 Task: Create Card Card0000000128 in Board Board0000000032 in Workspace WS0000000011 in Trello. Create Card Card0000000129 in Board Board0000000033 in Workspace WS0000000011 in Trello. Create Card Card0000000130 in Board Board0000000033 in Workspace WS0000000011 in Trello. Create Card Card0000000131 in Board Board0000000033 in Workspace WS0000000011 in Trello. Create Card Card0000000132 in Board Board0000000033 in Workspace WS0000000011 in Trello
Action: Mouse moved to (456, 18)
Screenshot: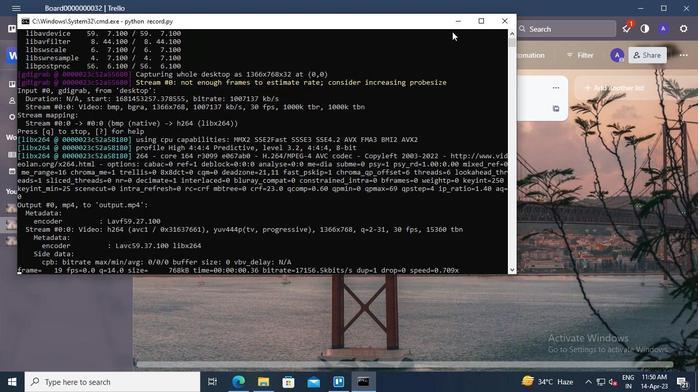 
Action: Mouse pressed left at (456, 18)
Screenshot: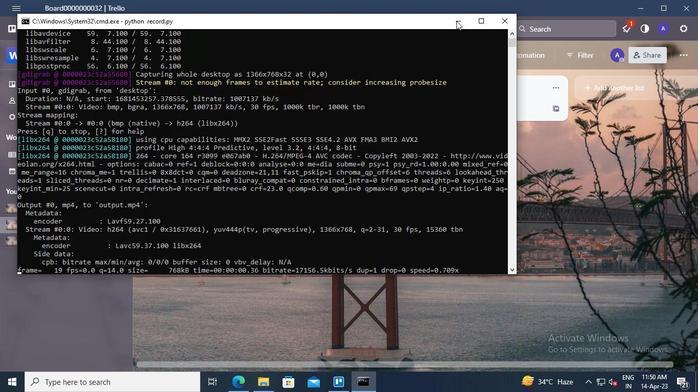 
Action: Mouse moved to (179, 178)
Screenshot: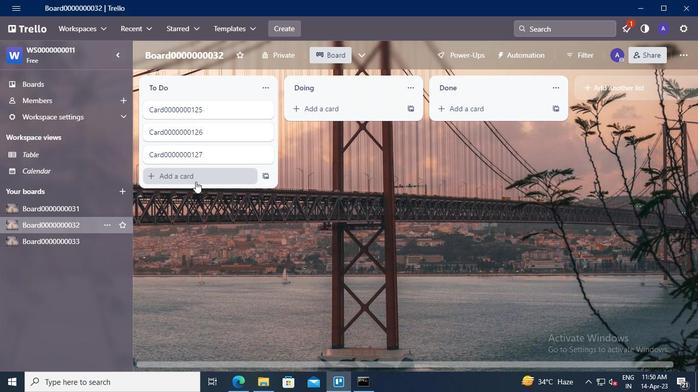 
Action: Mouse pressed left at (179, 178)
Screenshot: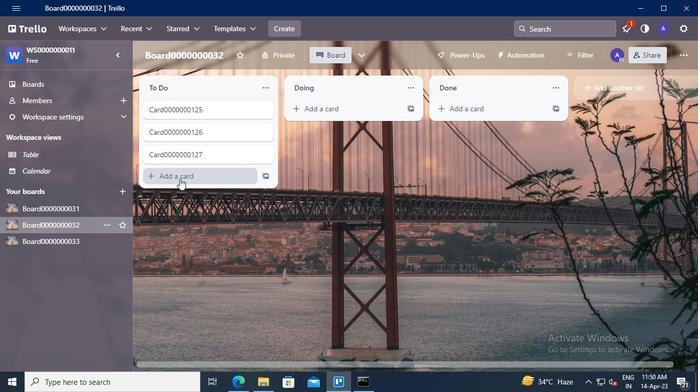 
Action: Mouse moved to (167, 183)
Screenshot: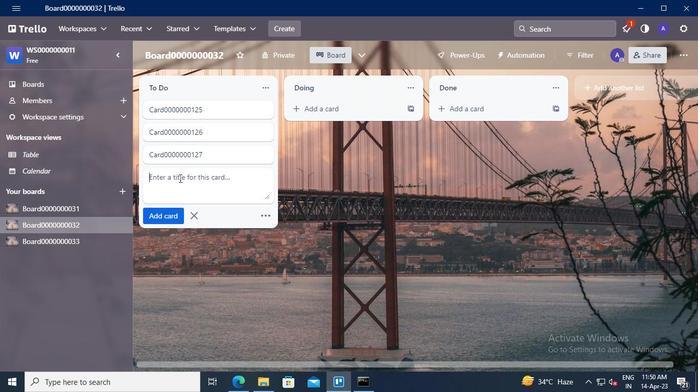
Action: Mouse pressed left at (167, 183)
Screenshot: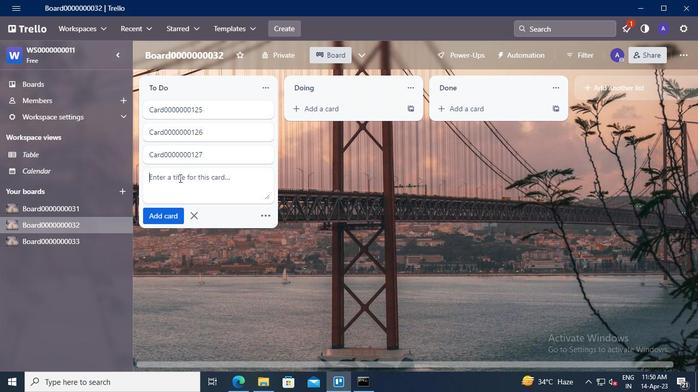 
Action: Keyboard Key.shift
Screenshot: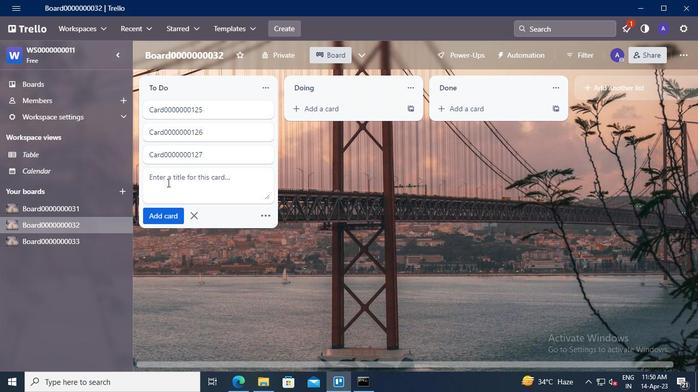 
Action: Keyboard C
Screenshot: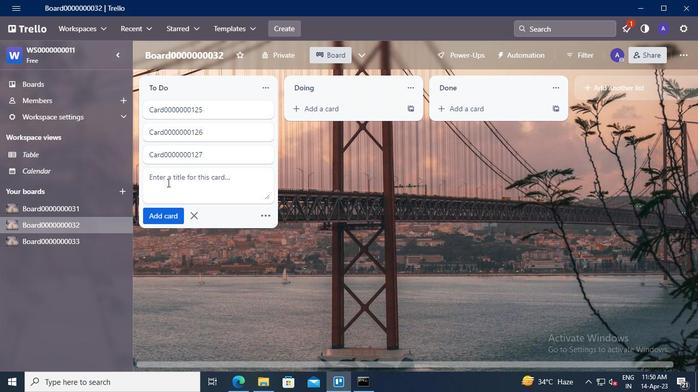 
Action: Keyboard a
Screenshot: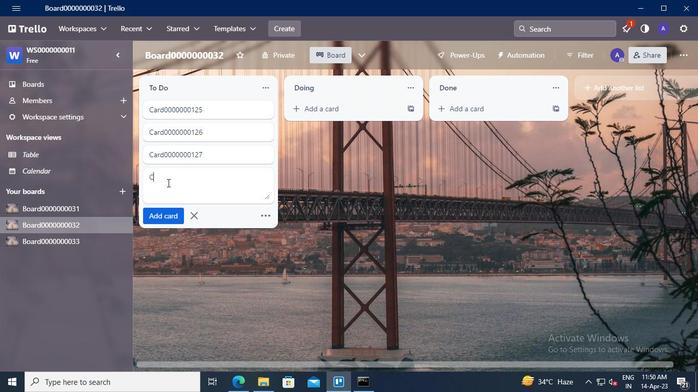 
Action: Keyboard r
Screenshot: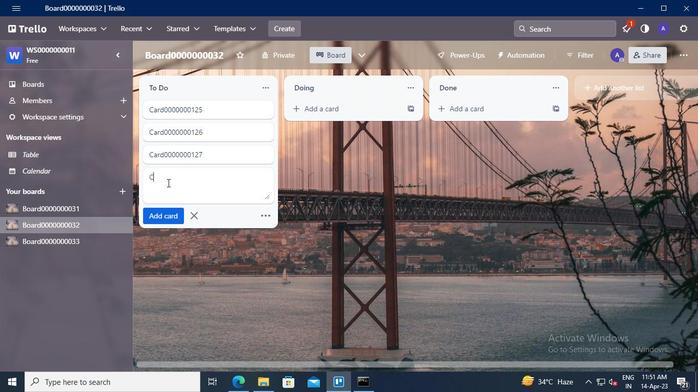 
Action: Keyboard d
Screenshot: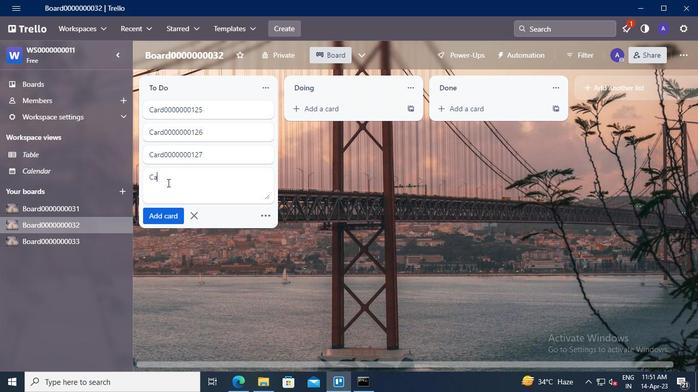 
Action: Keyboard <96>
Screenshot: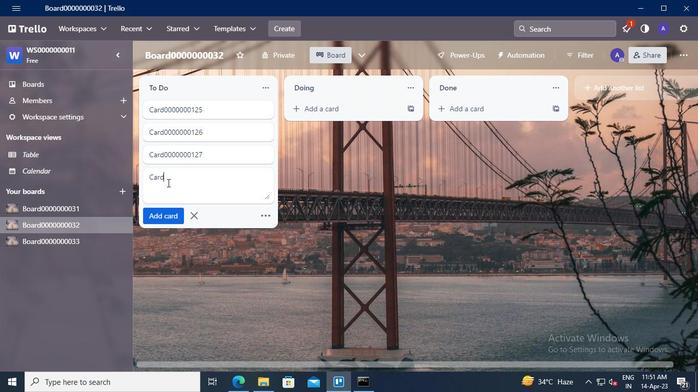 
Action: Keyboard <96>
Screenshot: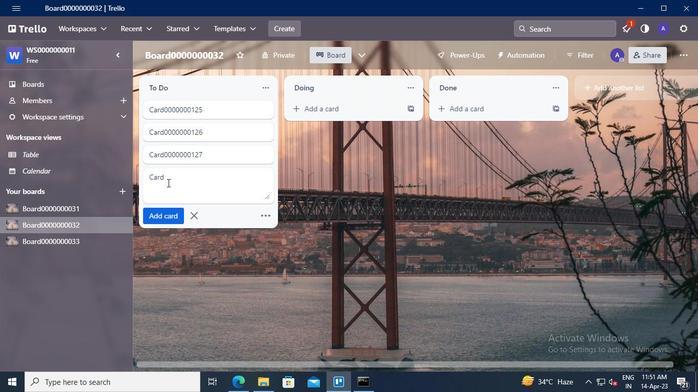 
Action: Keyboard <96>
Screenshot: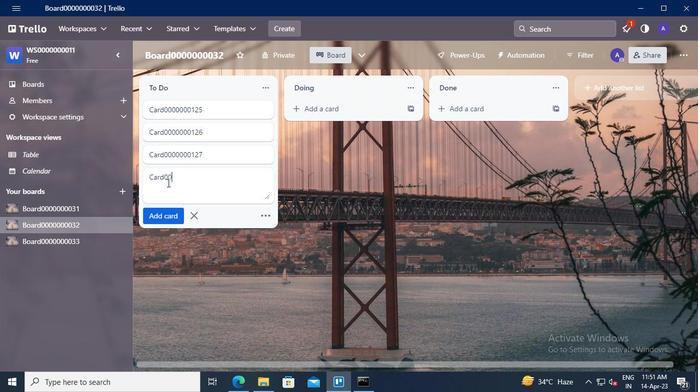 
Action: Keyboard <96>
Screenshot: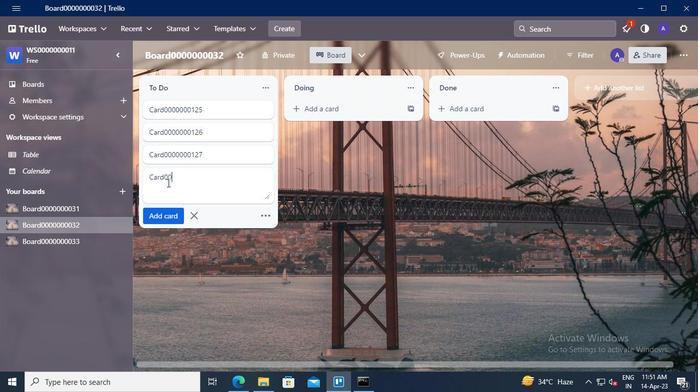 
Action: Keyboard <96>
Screenshot: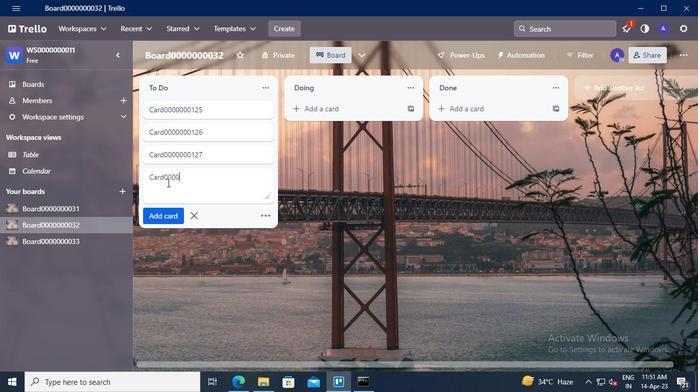 
Action: Keyboard <96>
Screenshot: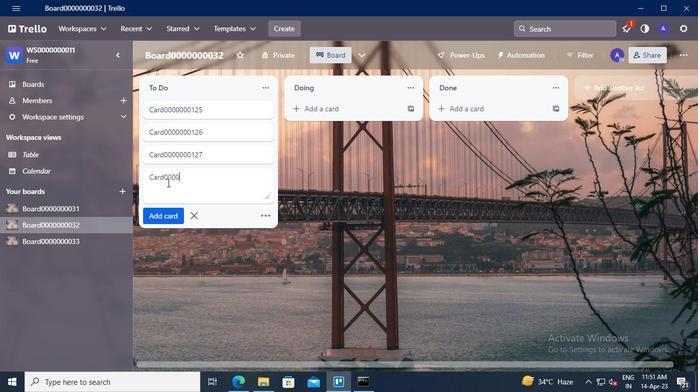 
Action: Keyboard <96>
Screenshot: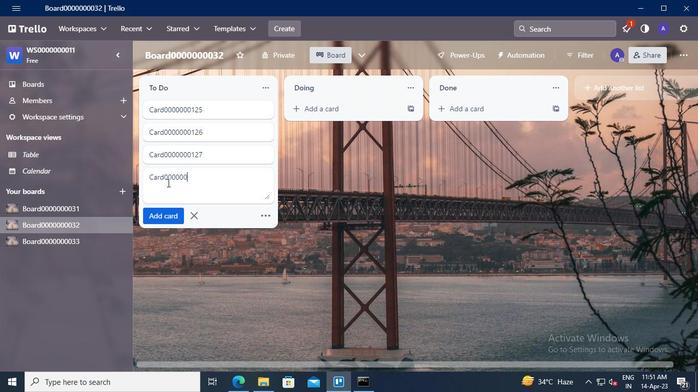 
Action: Keyboard <97>
Screenshot: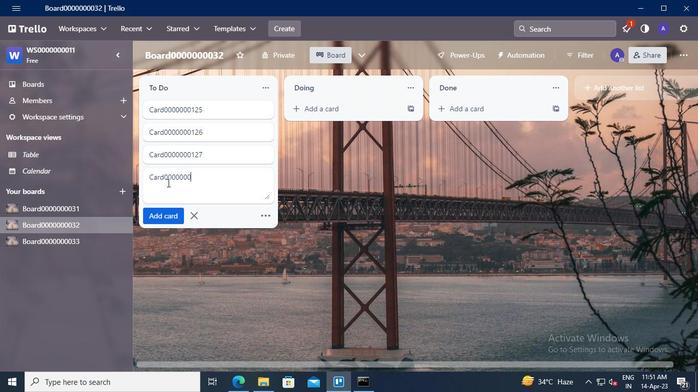 
Action: Keyboard <98>
Screenshot: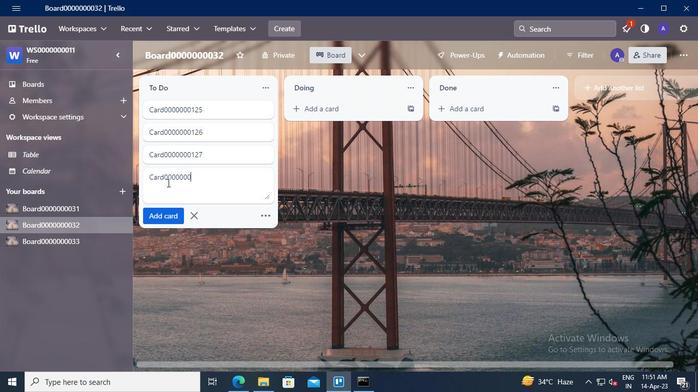 
Action: Keyboard <104>
Screenshot: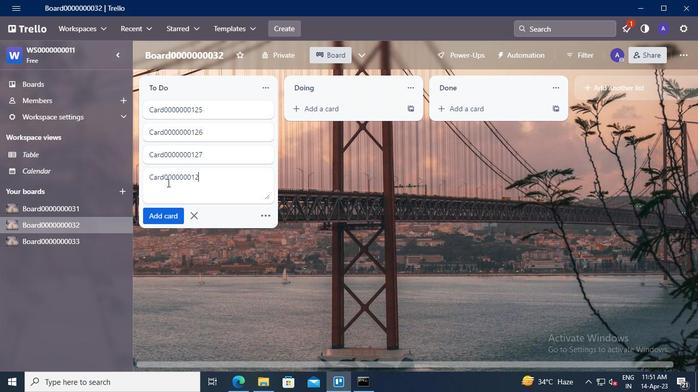 
Action: Mouse moved to (161, 217)
Screenshot: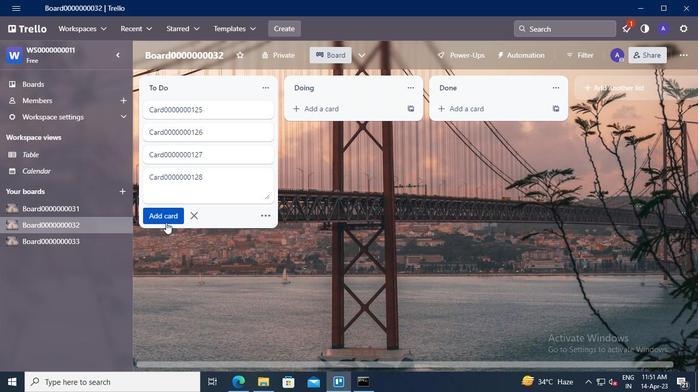 
Action: Mouse pressed left at (161, 217)
Screenshot: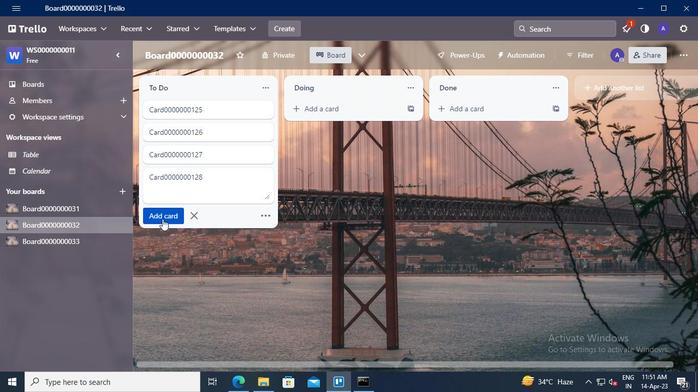 
Action: Mouse moved to (60, 243)
Screenshot: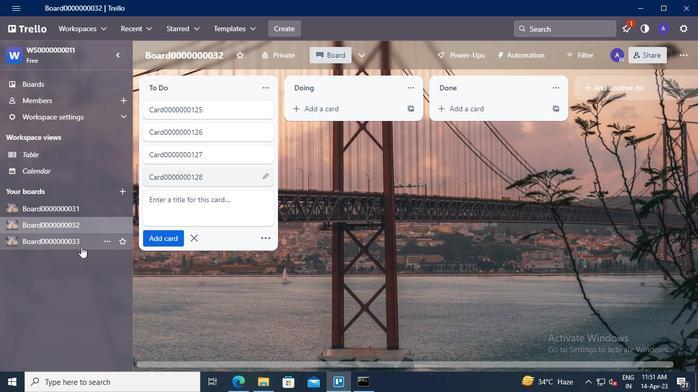 
Action: Mouse pressed left at (60, 243)
Screenshot: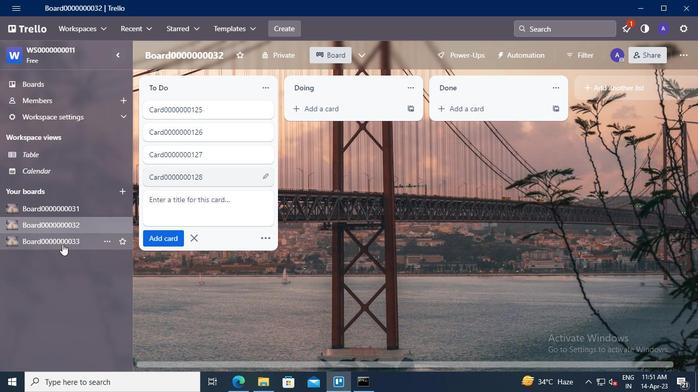 
Action: Mouse moved to (175, 133)
Screenshot: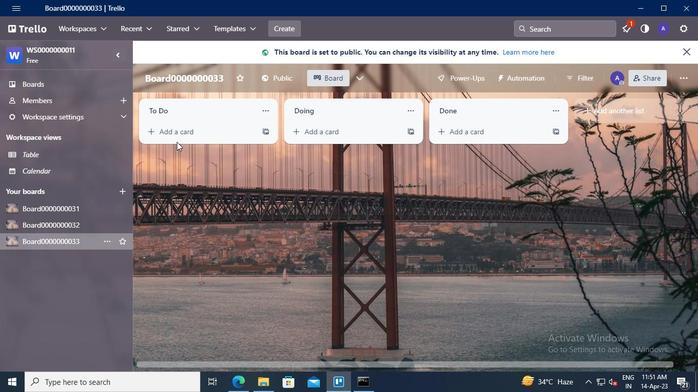 
Action: Mouse pressed left at (175, 133)
Screenshot: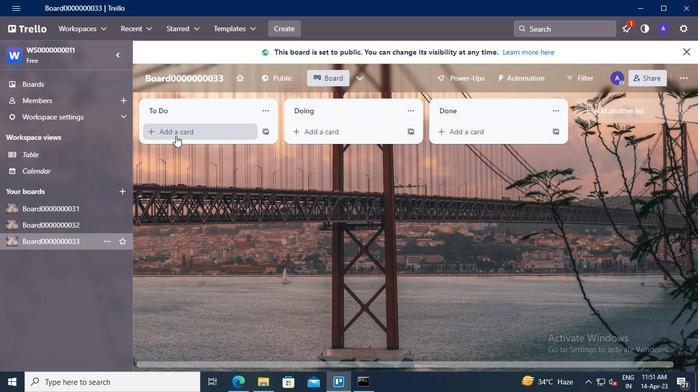 
Action: Keyboard Key.shift
Screenshot: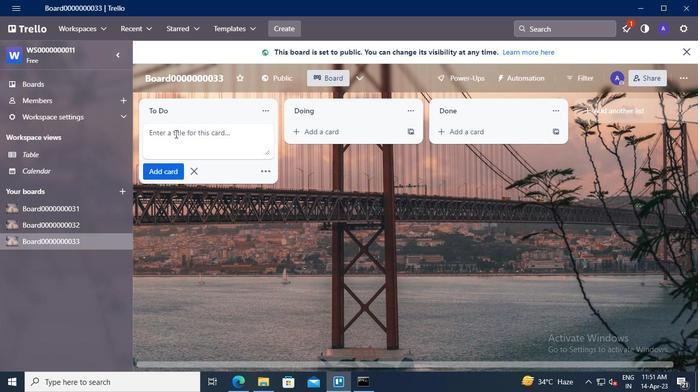 
Action: Keyboard C
Screenshot: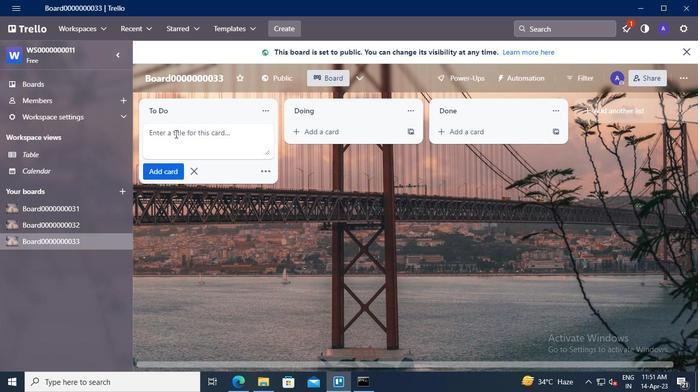 
Action: Keyboard a
Screenshot: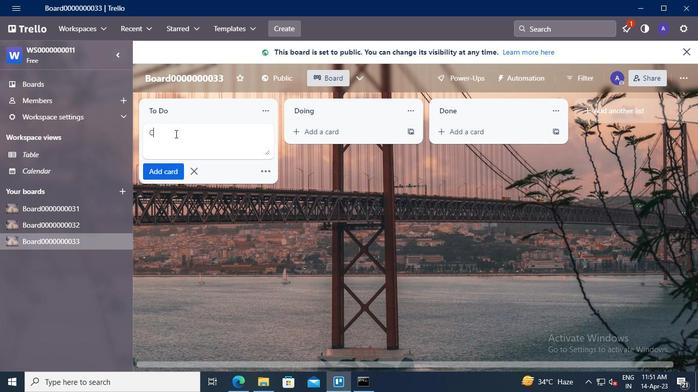 
Action: Keyboard r
Screenshot: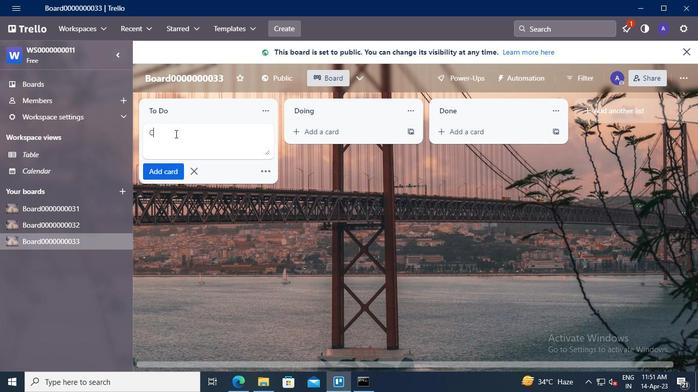 
Action: Keyboard d
Screenshot: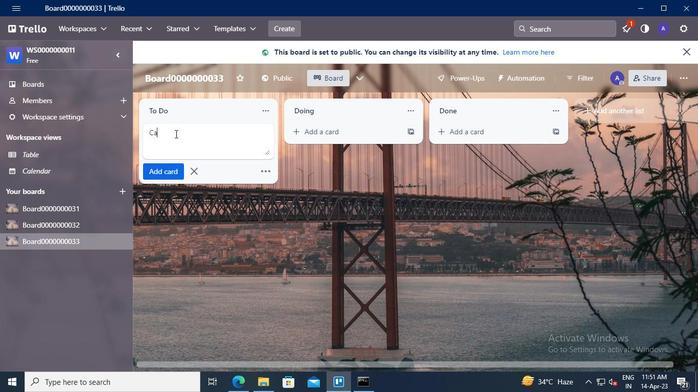 
Action: Keyboard <96>
Screenshot: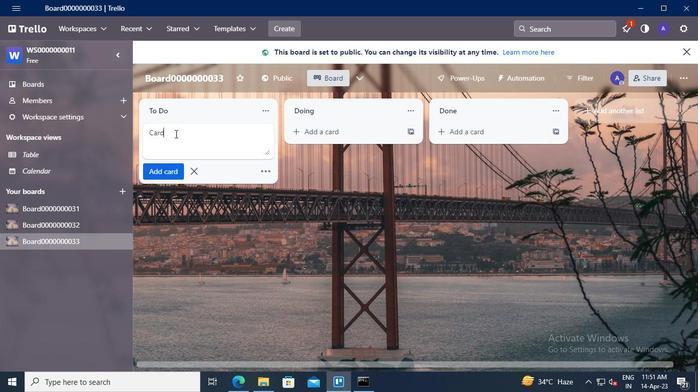 
Action: Keyboard <96>
Screenshot: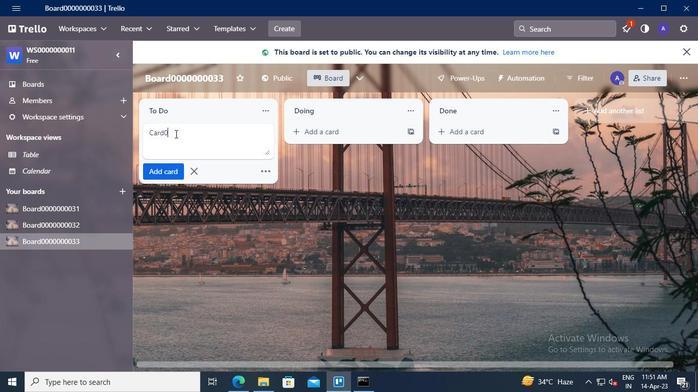 
Action: Keyboard <96>
Screenshot: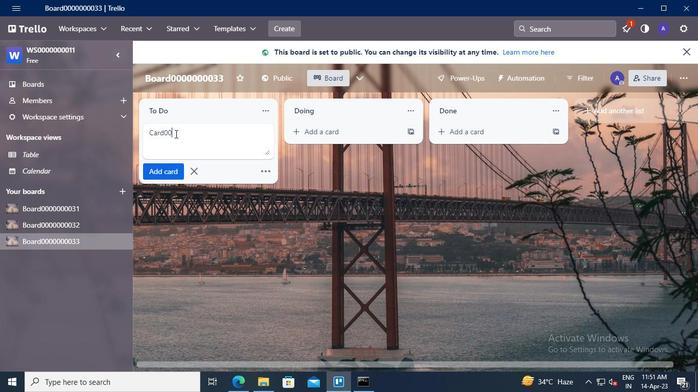 
Action: Keyboard <96>
Screenshot: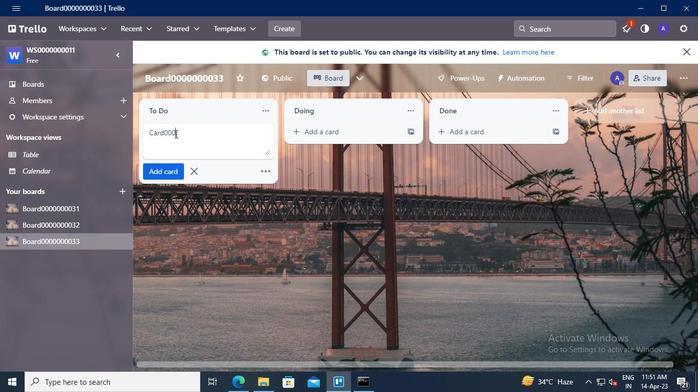 
Action: Keyboard <96>
Screenshot: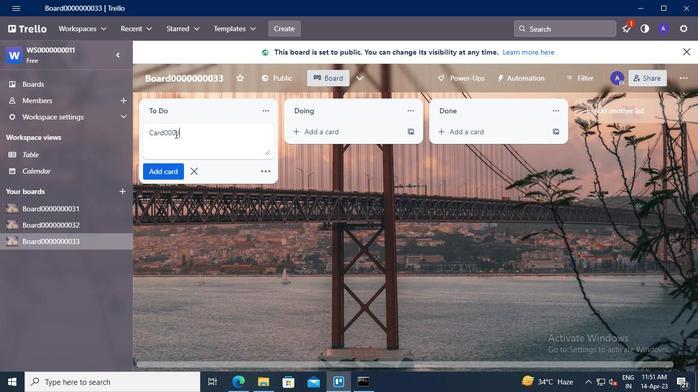 
Action: Keyboard <96>
Screenshot: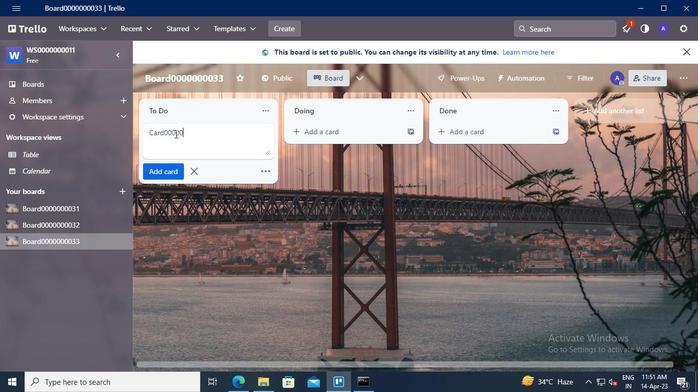 
Action: Keyboard <96>
Screenshot: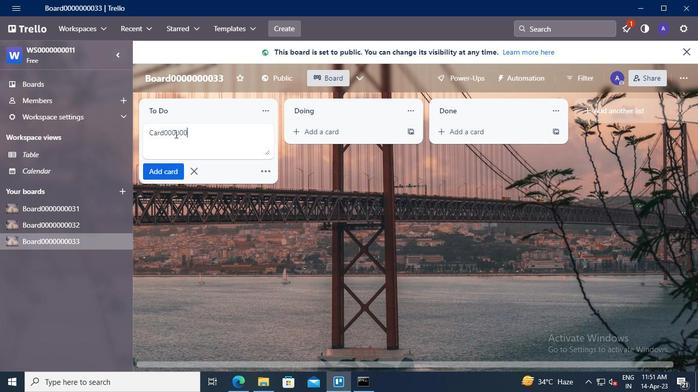 
Action: Keyboard <97>
Screenshot: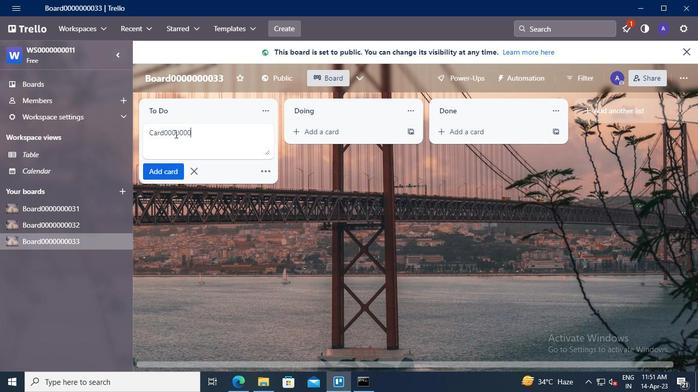 
Action: Keyboard <98>
Screenshot: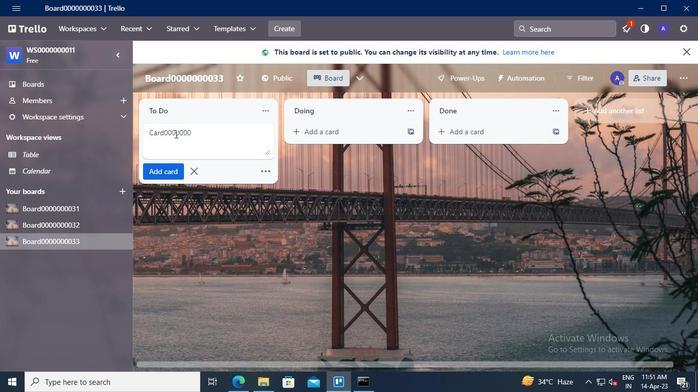 
Action: Keyboard <105>
Screenshot: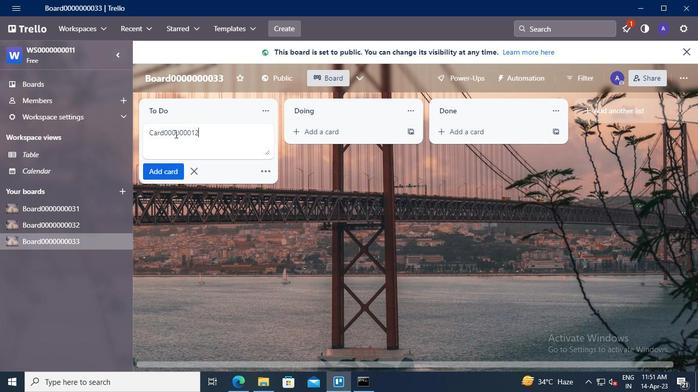 
Action: Mouse moved to (162, 171)
Screenshot: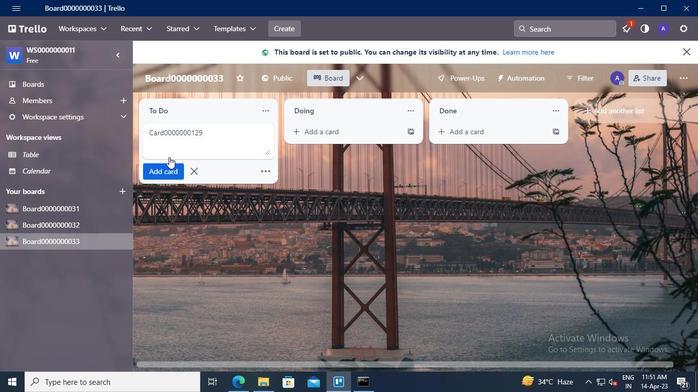
Action: Mouse pressed left at (162, 171)
Screenshot: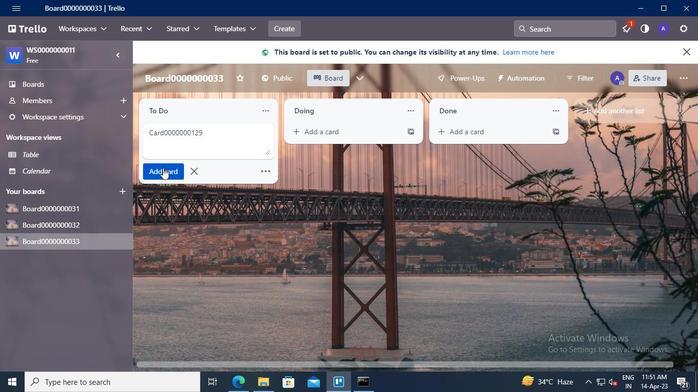 
Action: Mouse moved to (156, 165)
Screenshot: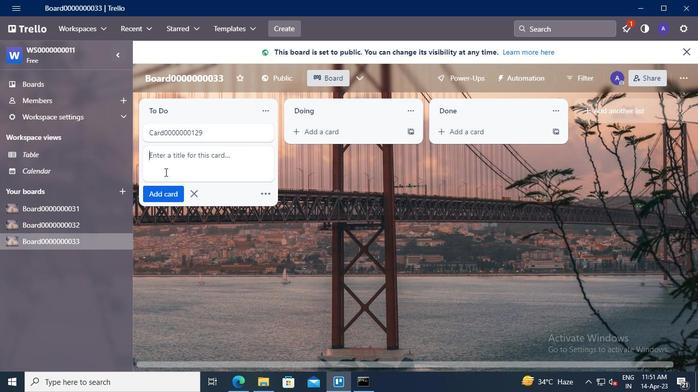 
Action: Mouse pressed left at (156, 165)
Screenshot: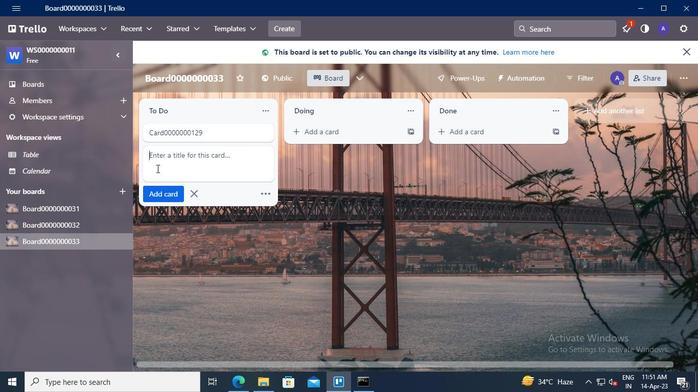 
Action: Keyboard Key.shift
Screenshot: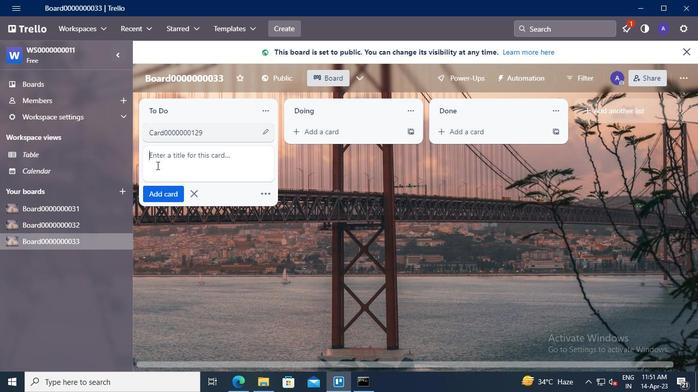 
Action: Keyboard C
Screenshot: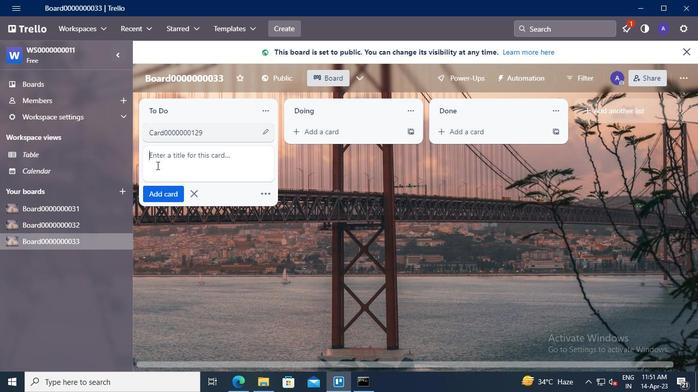 
Action: Keyboard a
Screenshot: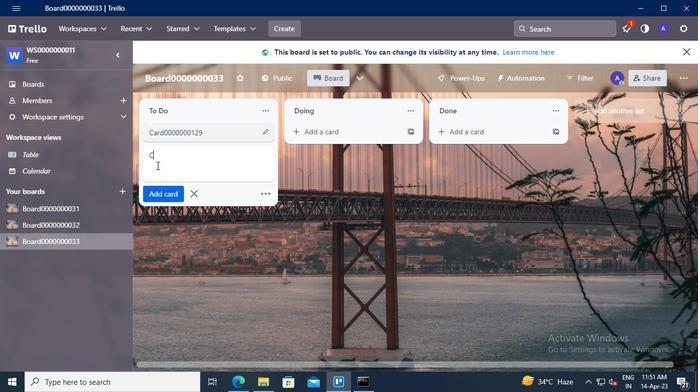 
Action: Keyboard r
Screenshot: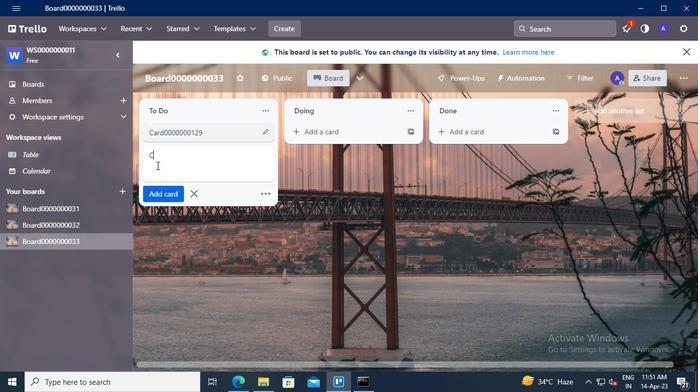 
Action: Keyboard d
Screenshot: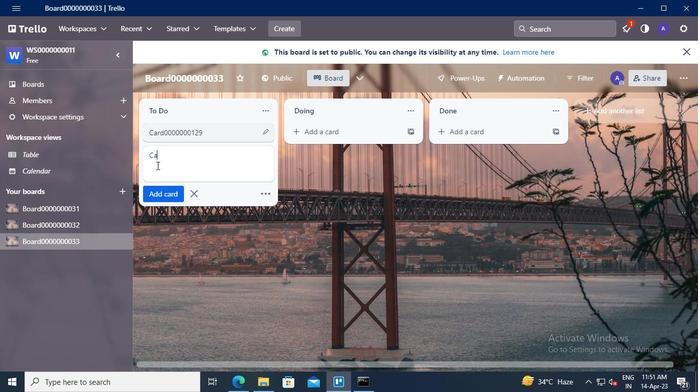 
Action: Keyboard <96>
Screenshot: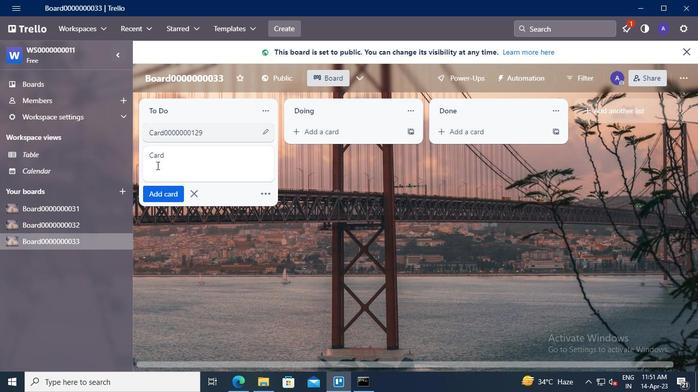 
Action: Keyboard <96>
Screenshot: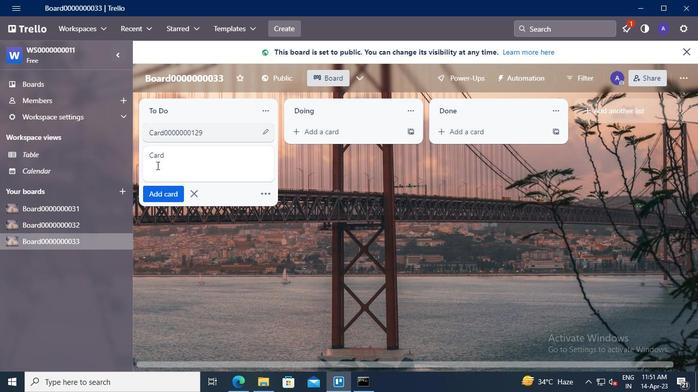 
Action: Keyboard <96>
Screenshot: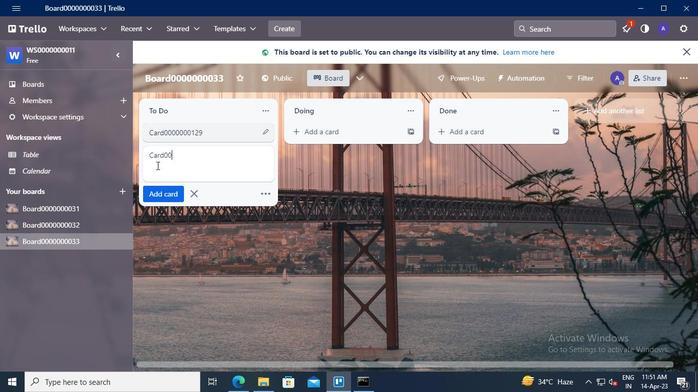 
Action: Keyboard <96>
Screenshot: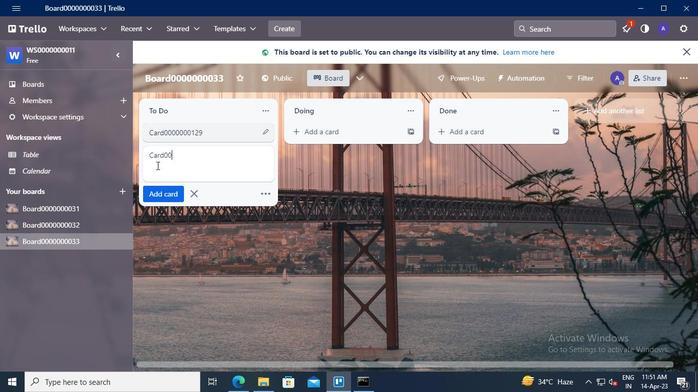 
Action: Keyboard <96>
Screenshot: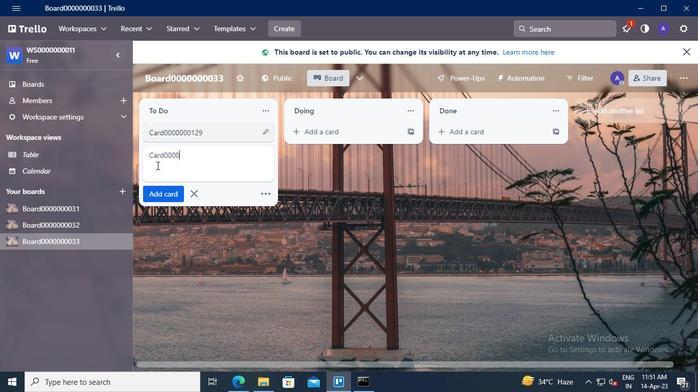 
Action: Keyboard <96>
Screenshot: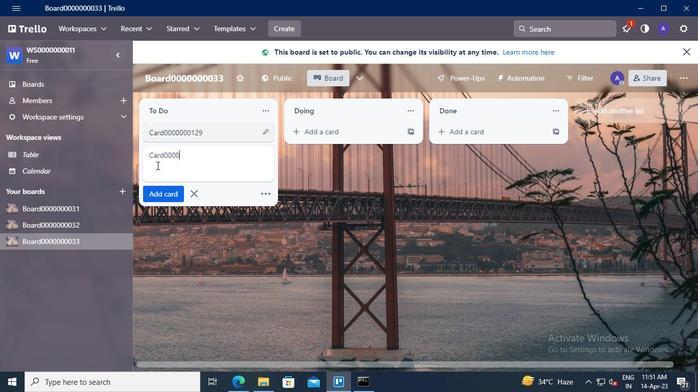 
Action: Keyboard <96>
Screenshot: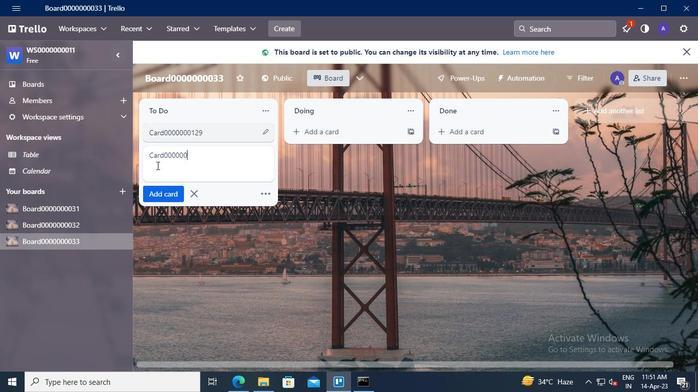
Action: Keyboard <97>
Screenshot: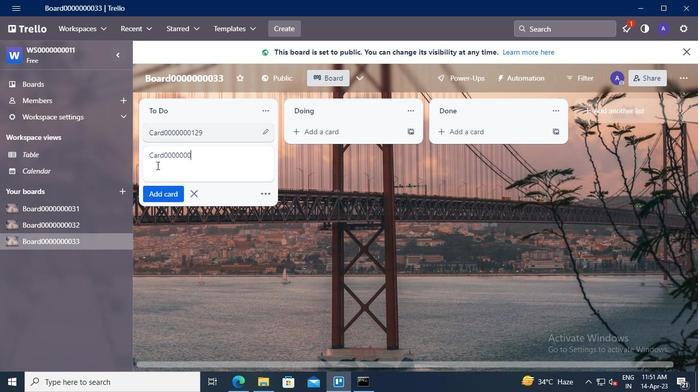 
Action: Keyboard <99>
Screenshot: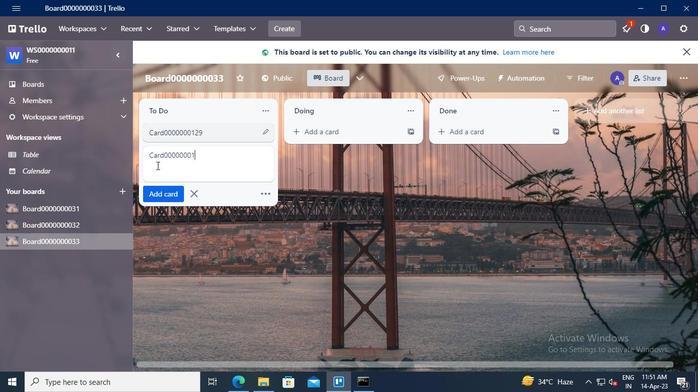 
Action: Keyboard <96>
Screenshot: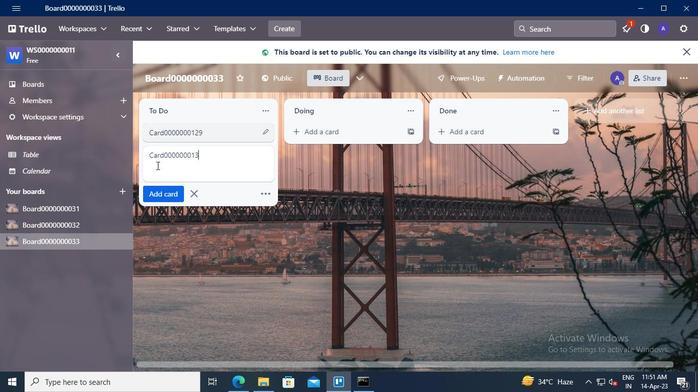 
Action: Mouse moved to (158, 196)
Screenshot: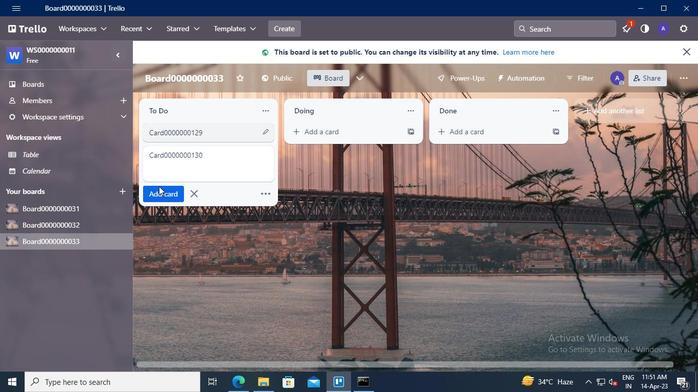 
Action: Mouse pressed left at (158, 196)
Screenshot: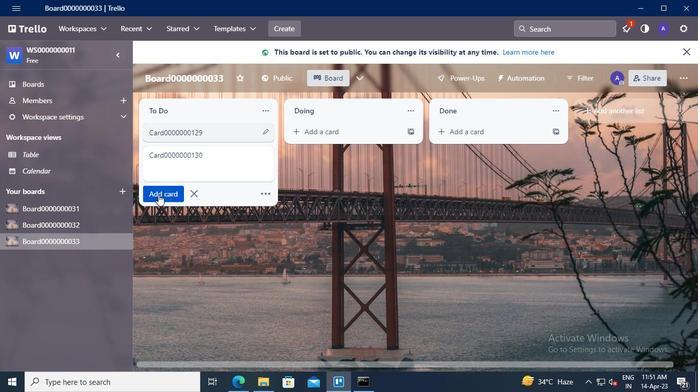 
Action: Mouse moved to (156, 183)
Screenshot: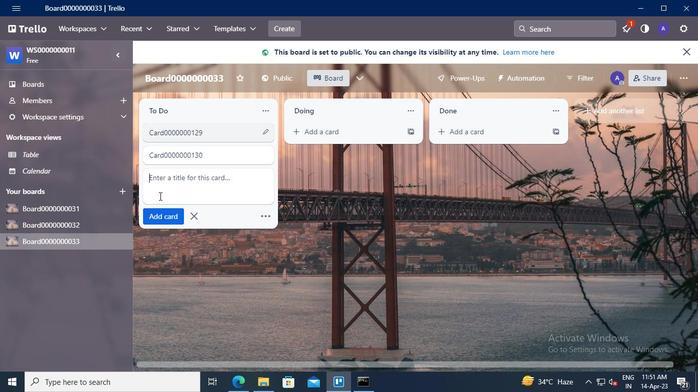 
Action: Mouse pressed left at (156, 183)
Screenshot: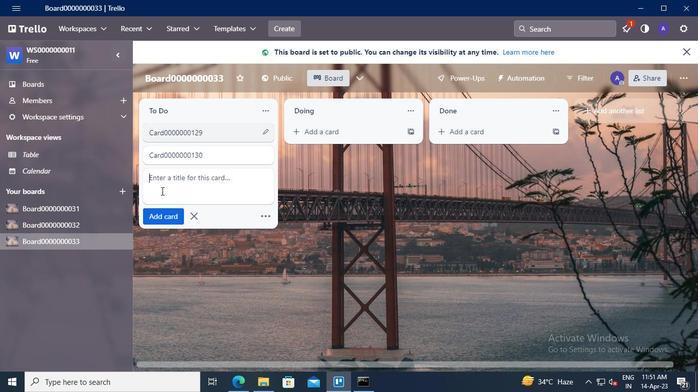 
Action: Keyboard Key.shift
Screenshot: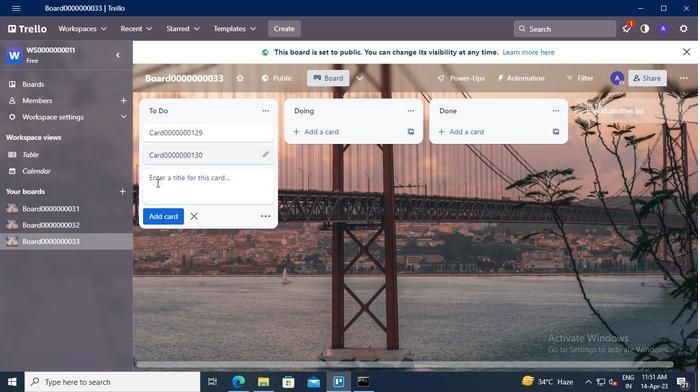 
Action: Keyboard C
Screenshot: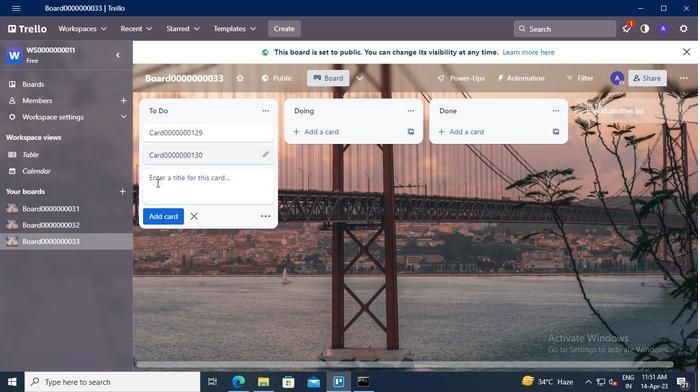 
Action: Keyboard a
Screenshot: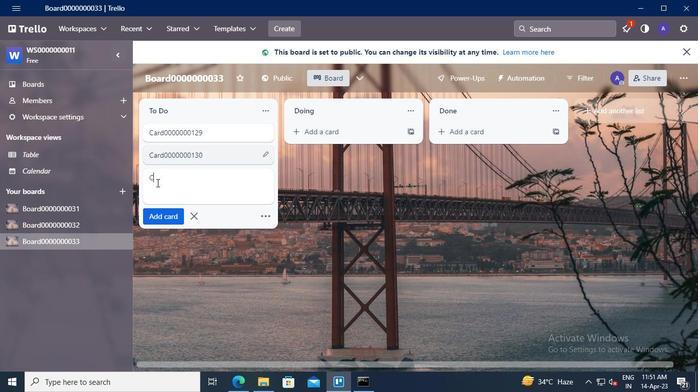 
Action: Keyboard r
Screenshot: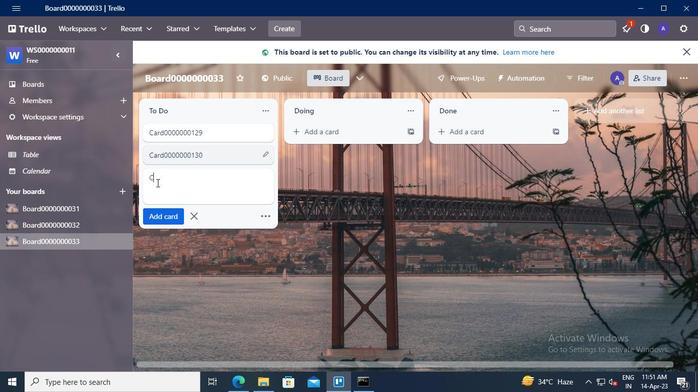 
Action: Keyboard d
Screenshot: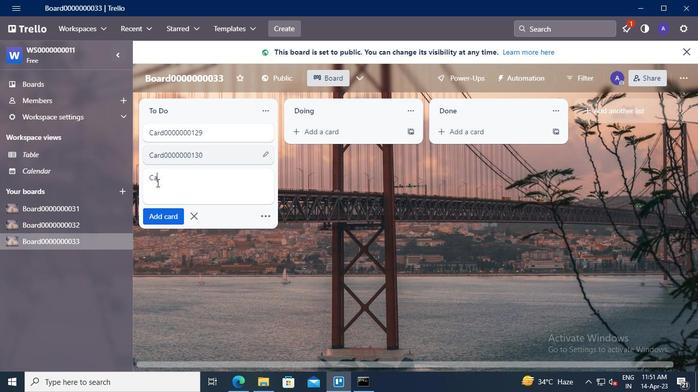 
Action: Keyboard <96>
Screenshot: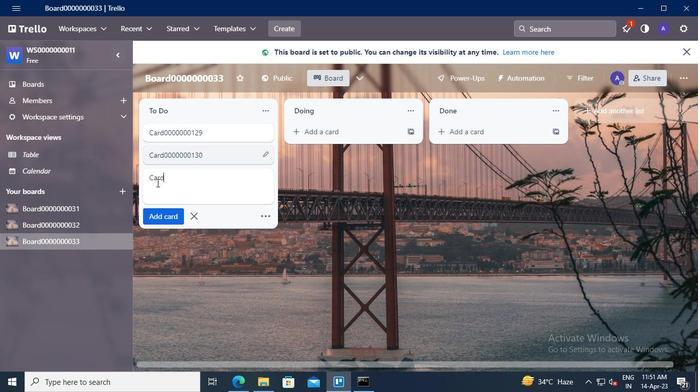 
Action: Keyboard <96>
Screenshot: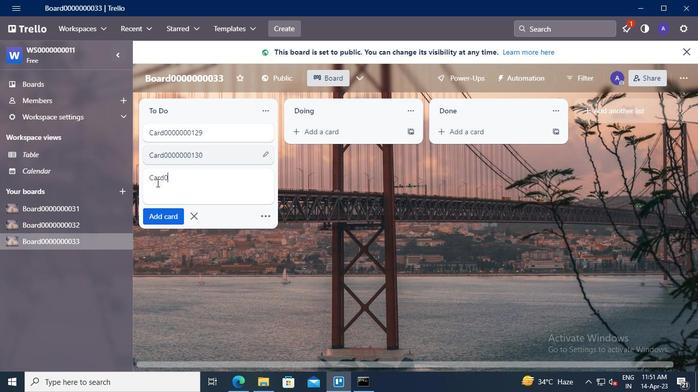 
Action: Keyboard <96>
Screenshot: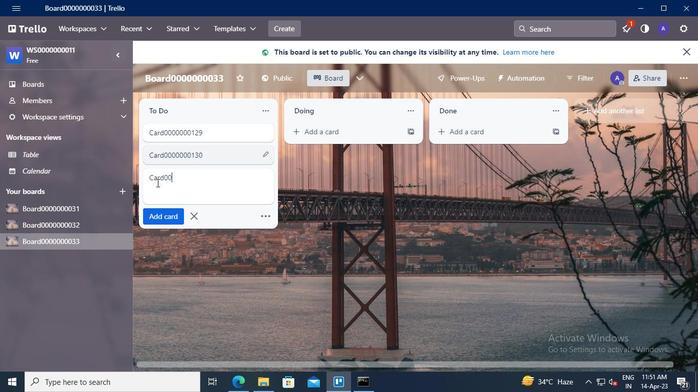 
Action: Keyboard <96>
Screenshot: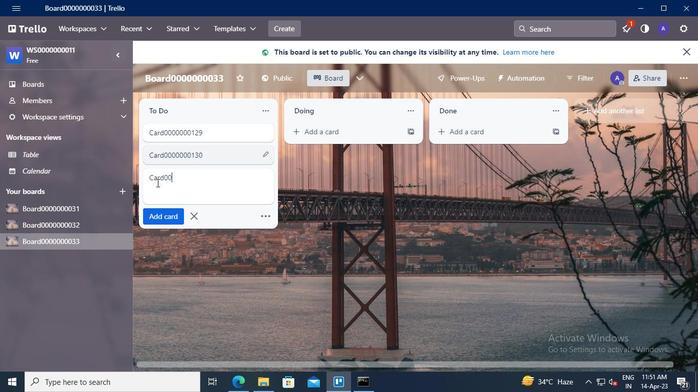 
Action: Keyboard <96>
Screenshot: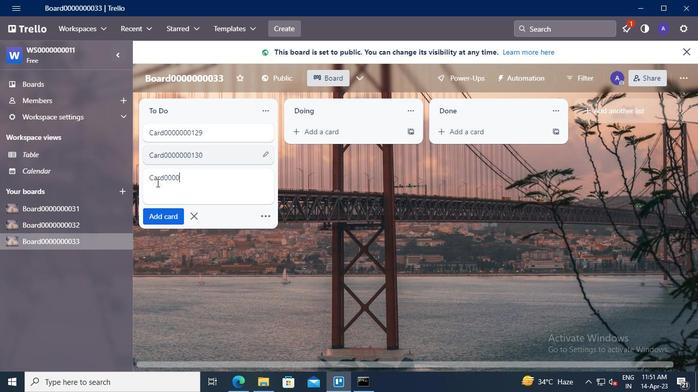 
Action: Keyboard <96>
Screenshot: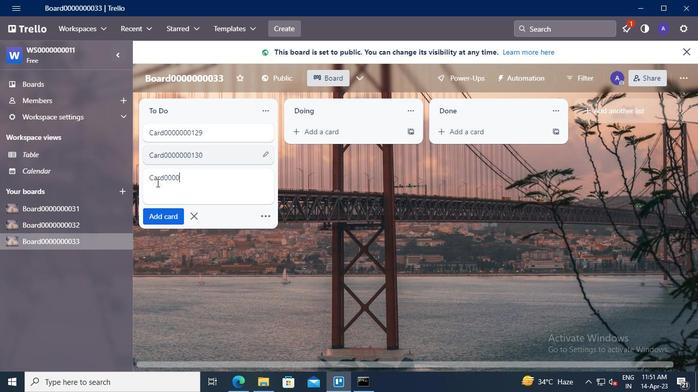
Action: Keyboard <96>
Screenshot: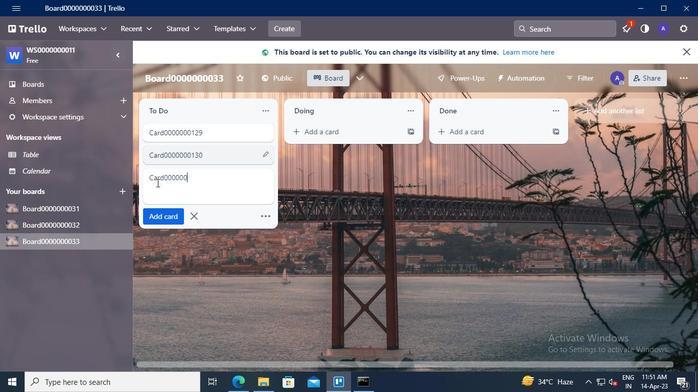 
Action: Keyboard <97>
Screenshot: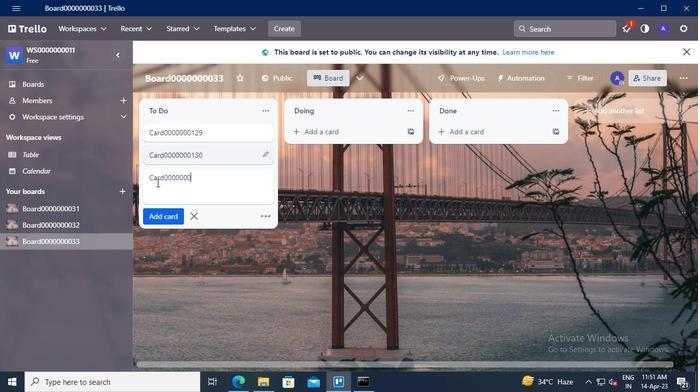 
Action: Keyboard <99>
Screenshot: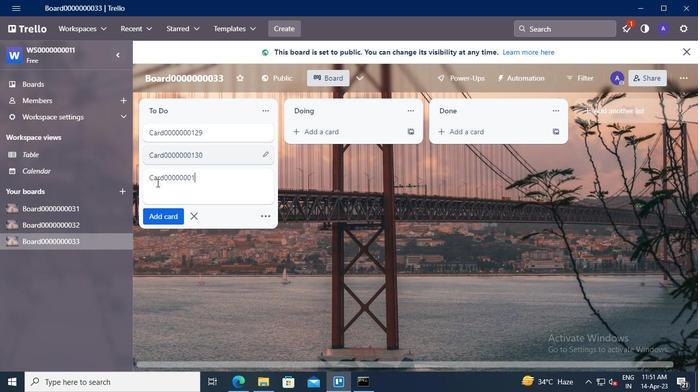 
Action: Keyboard <97>
Screenshot: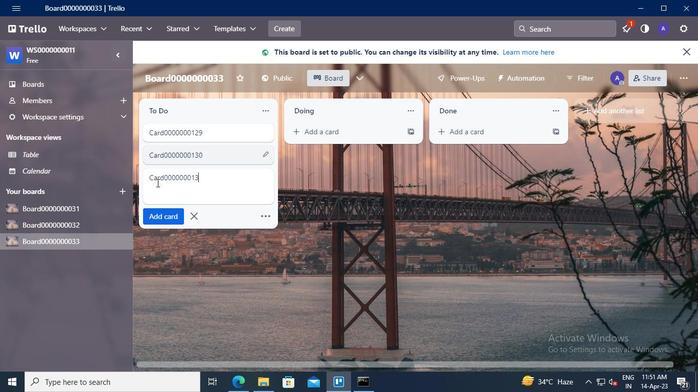 
Action: Mouse moved to (159, 218)
Screenshot: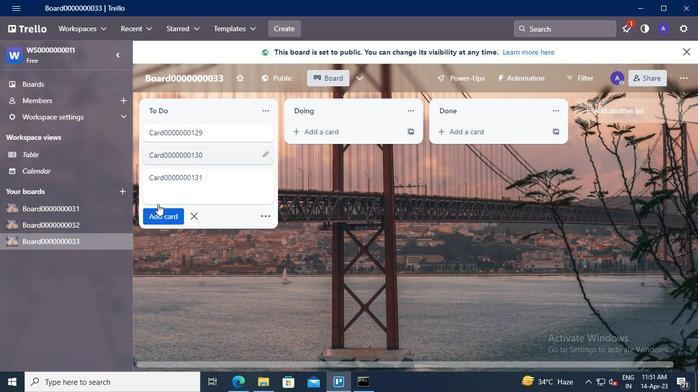 
Action: Mouse pressed left at (159, 218)
Screenshot: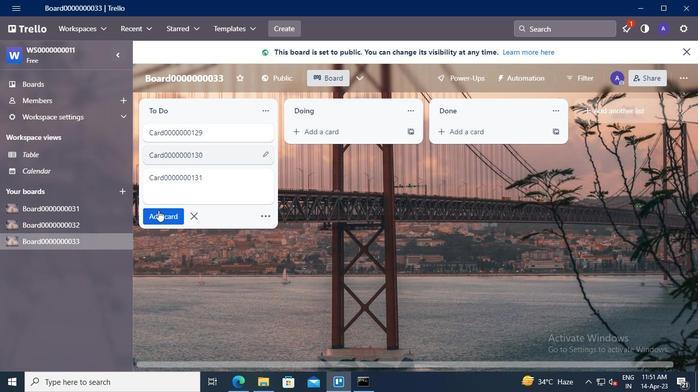 
Action: Mouse moved to (161, 203)
Screenshot: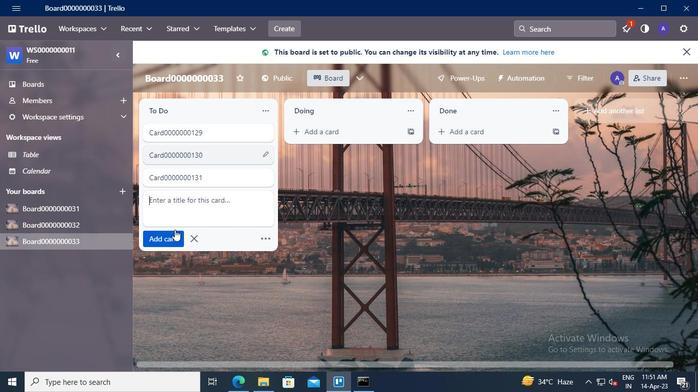 
Action: Mouse pressed left at (161, 203)
Screenshot: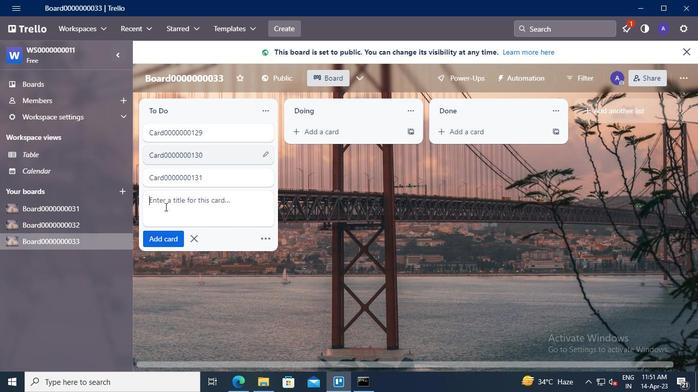 
Action: Keyboard Key.shift
Screenshot: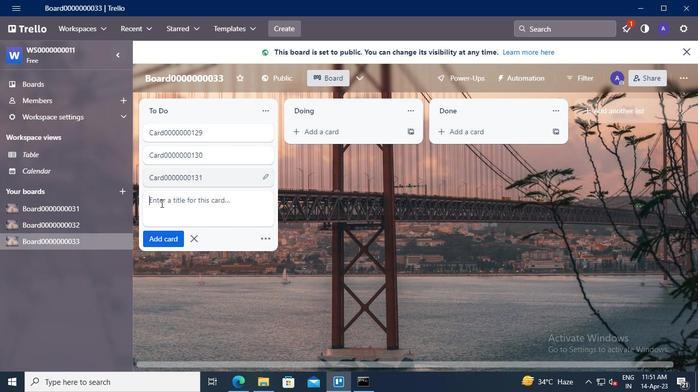 
Action: Keyboard C
Screenshot: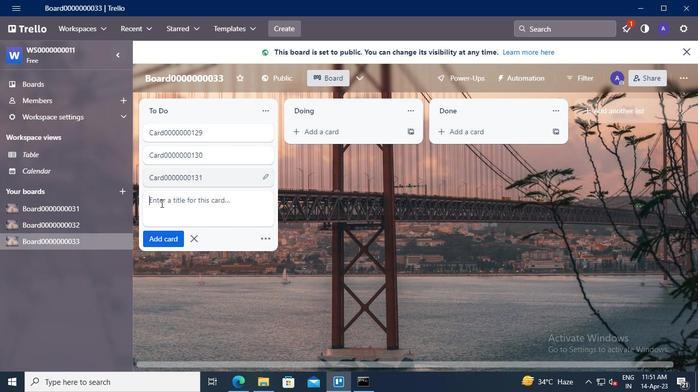 
Action: Keyboard a
Screenshot: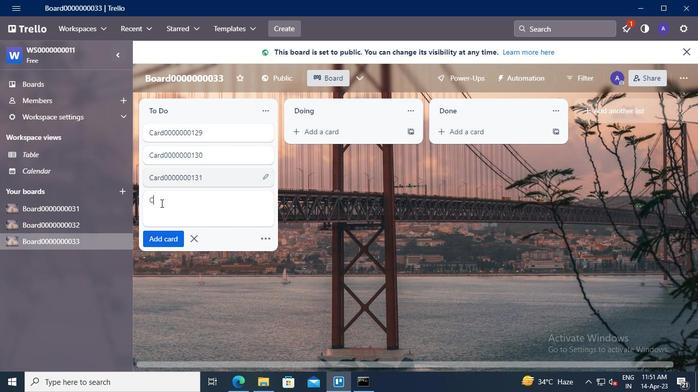 
Action: Keyboard r
Screenshot: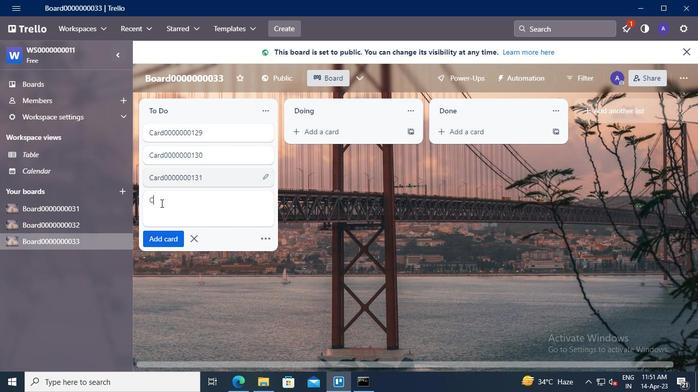 
Action: Keyboard d
Screenshot: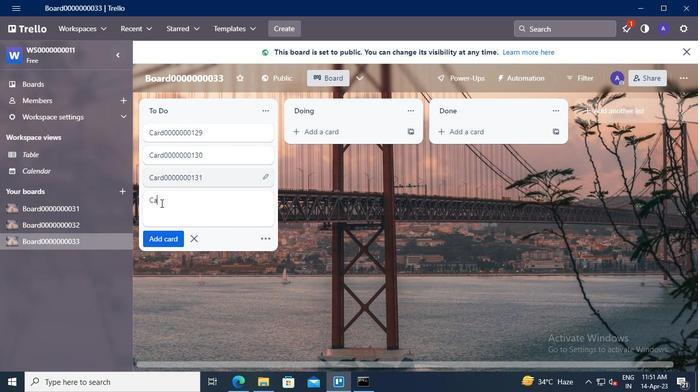 
Action: Keyboard <96>
Screenshot: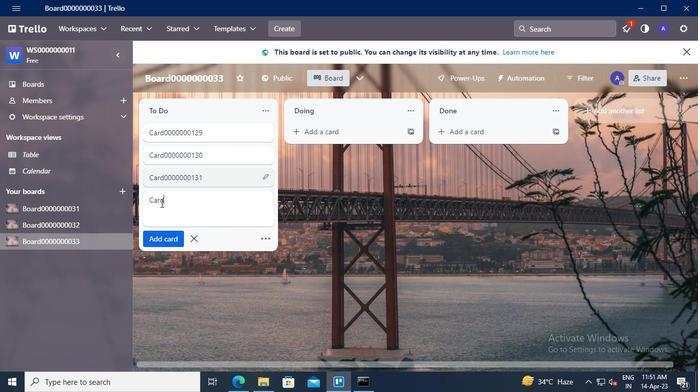 
Action: Keyboard <96>
Screenshot: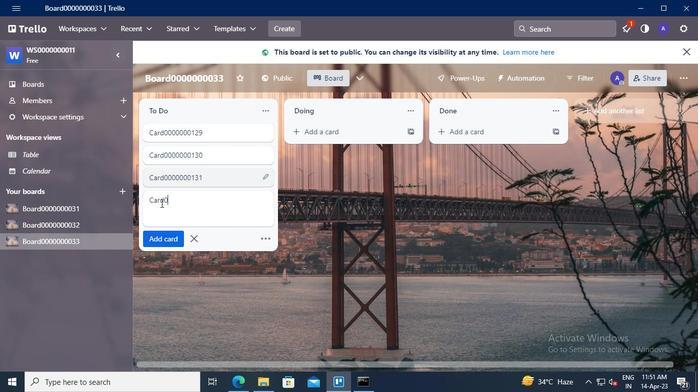 
Action: Keyboard <96>
Screenshot: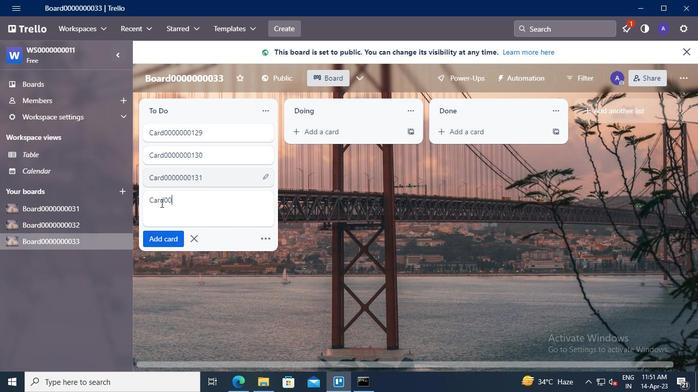 
Action: Keyboard <96>
Screenshot: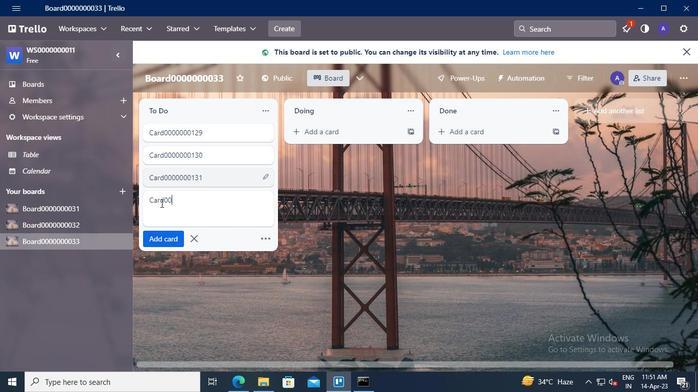 
Action: Keyboard <96>
Screenshot: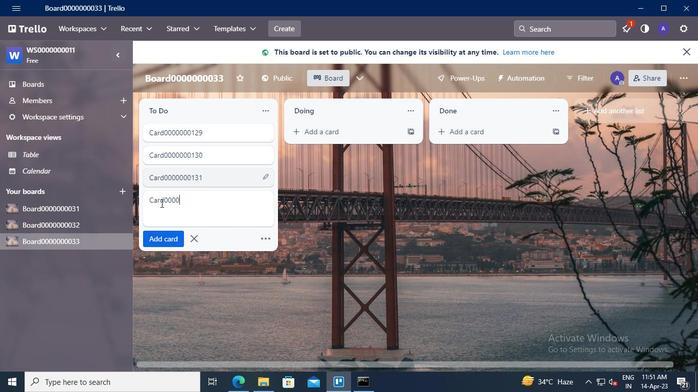 
Action: Keyboard <96>
Screenshot: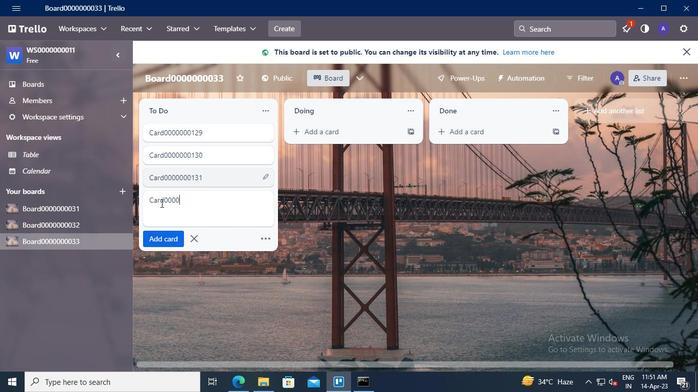 
Action: Keyboard <96>
Screenshot: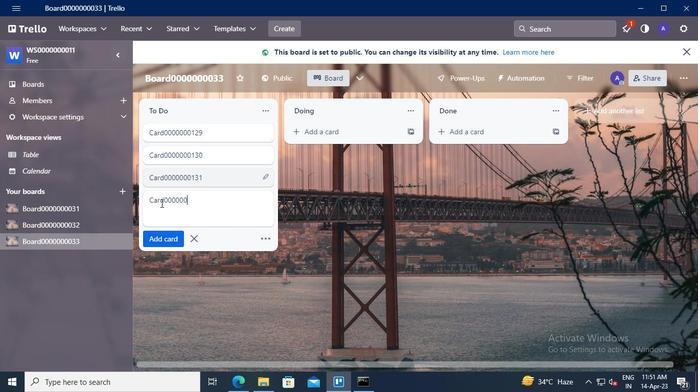 
Action: Keyboard <97>
Screenshot: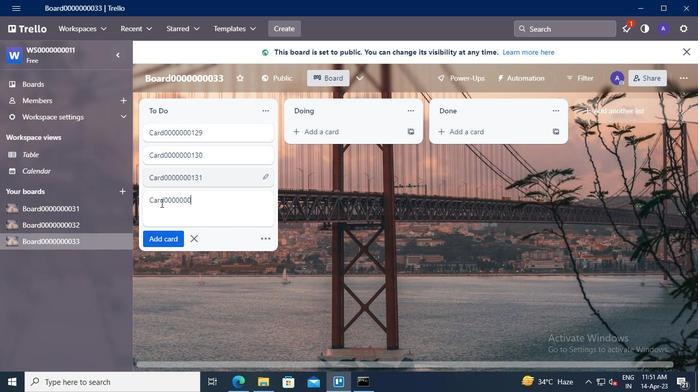 
Action: Keyboard <99>
Screenshot: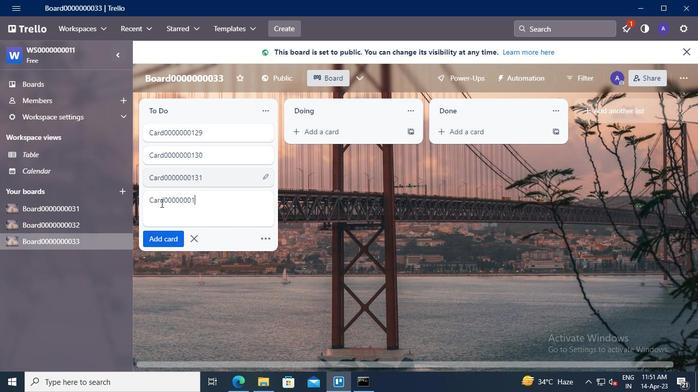 
Action: Keyboard <98>
Screenshot: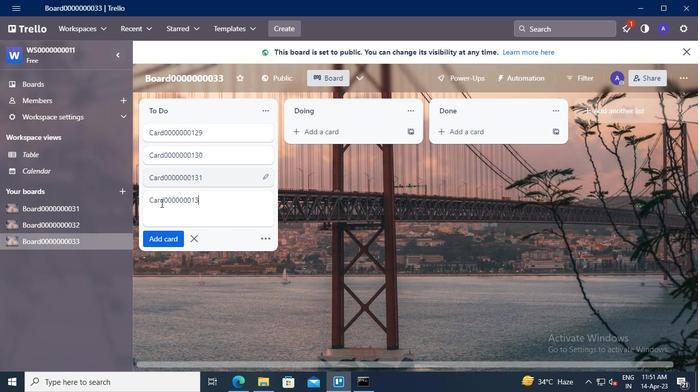 
Action: Mouse moved to (159, 237)
Screenshot: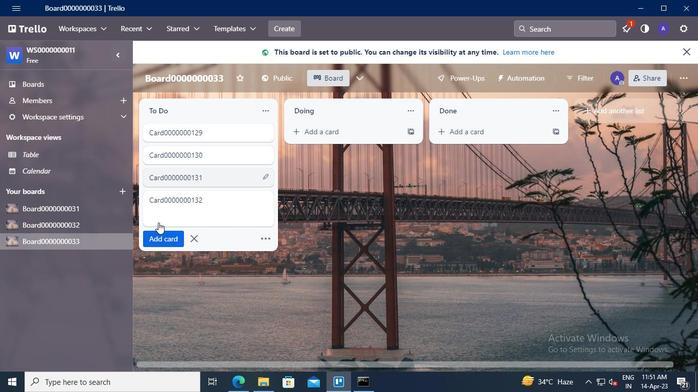 
Action: Mouse pressed left at (159, 237)
Screenshot: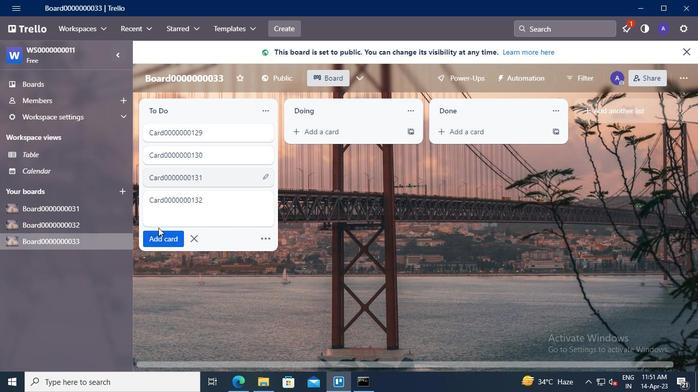 
Action: Mouse moved to (359, 378)
Screenshot: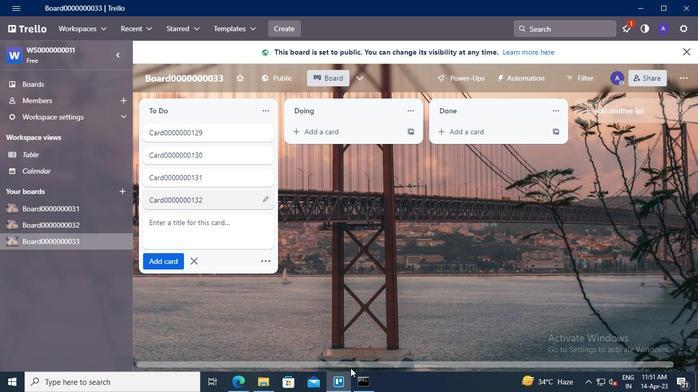 
Action: Mouse pressed left at (359, 378)
Screenshot: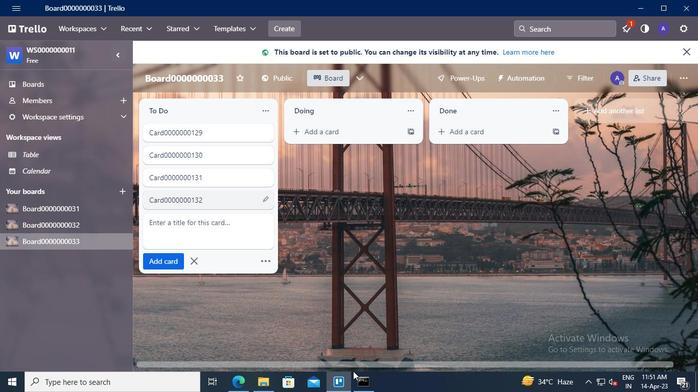 
Action: Mouse moved to (503, 23)
Screenshot: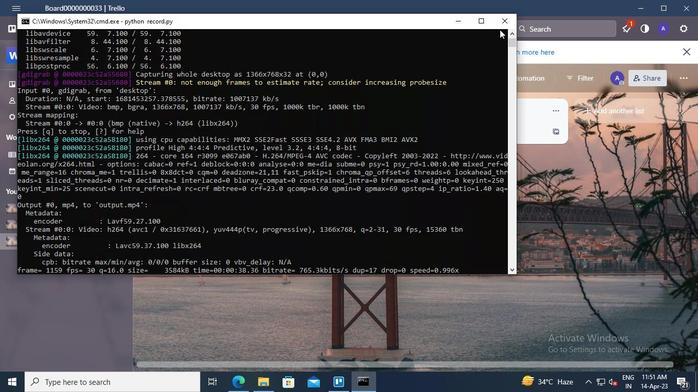 
Action: Mouse pressed left at (503, 23)
Screenshot: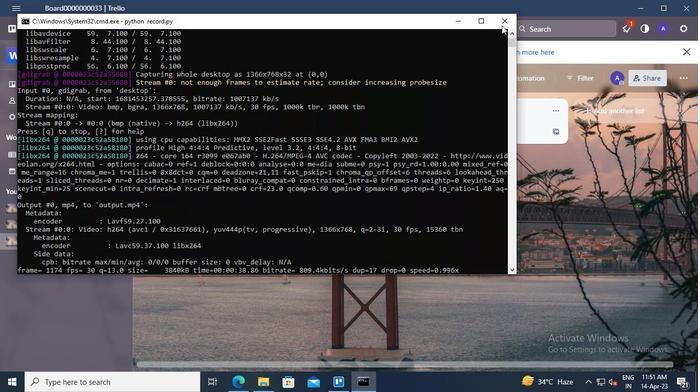 
